 Task: Show pending requests.
Action: Mouse moved to (83, 135)
Screenshot: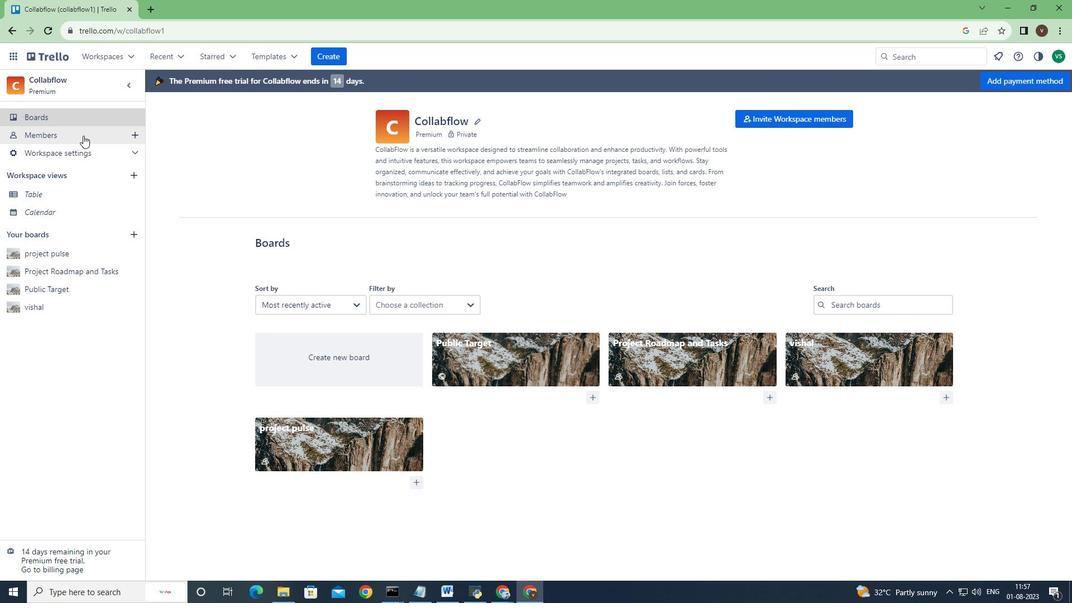 
Action: Mouse pressed left at (83, 135)
Screenshot: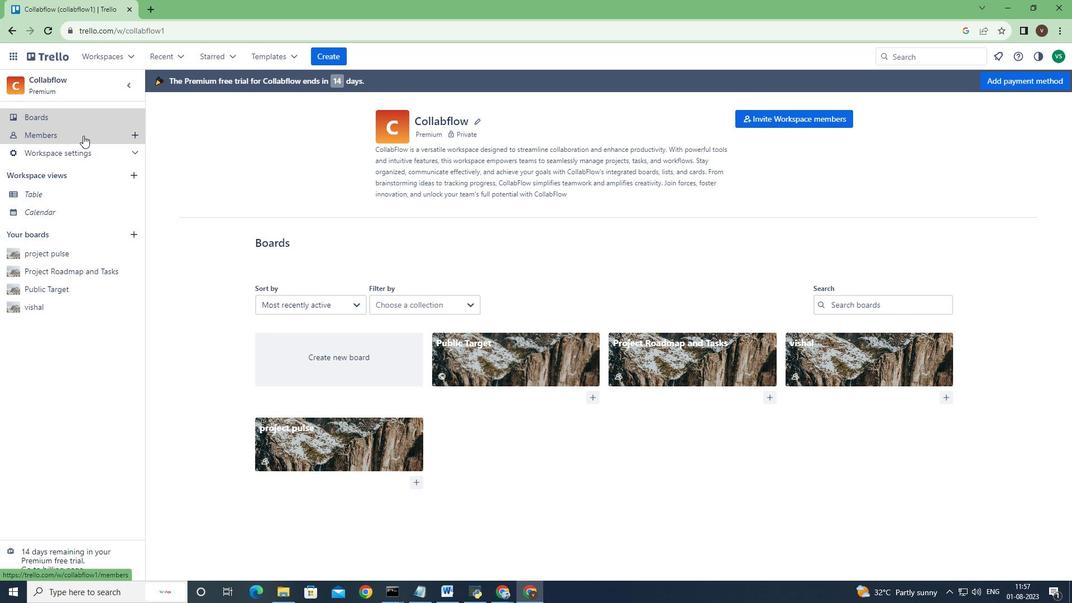 
Action: Mouse moved to (233, 312)
Screenshot: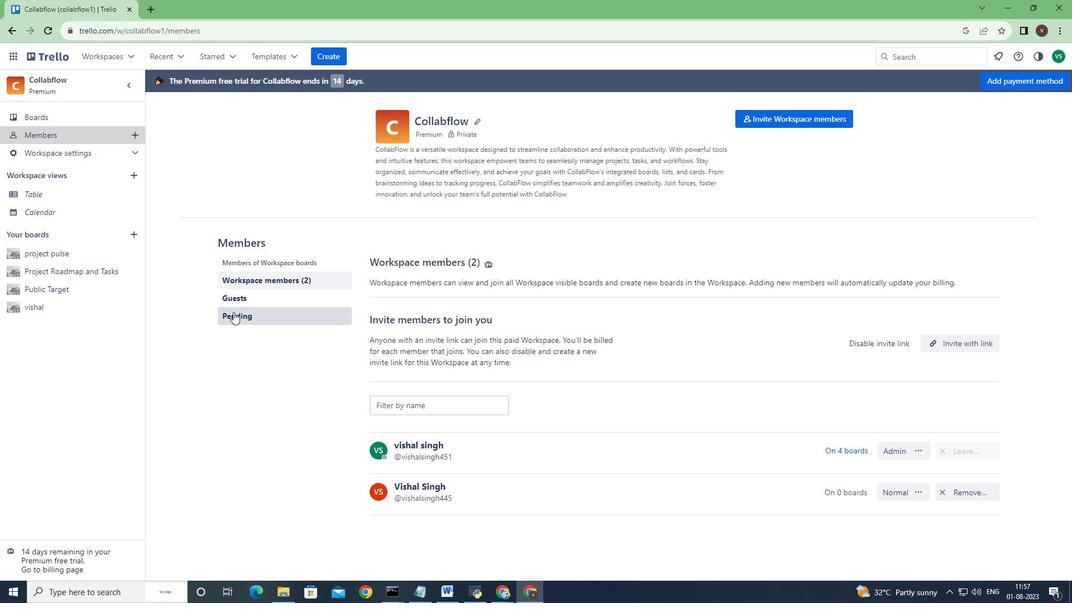 
Action: Mouse pressed left at (233, 312)
Screenshot: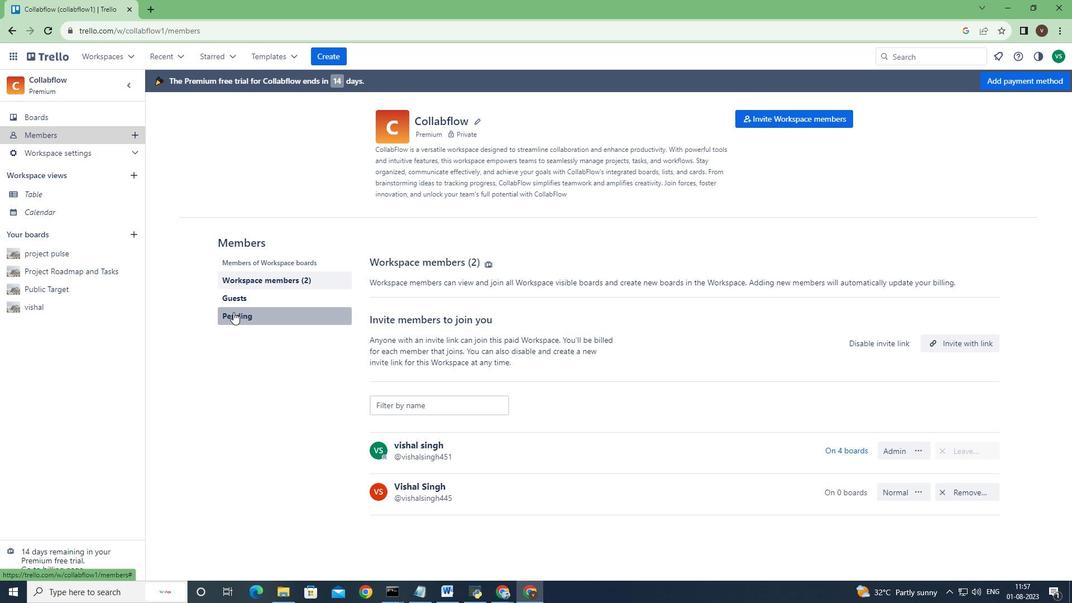 
Action: Mouse moved to (777, 347)
Screenshot: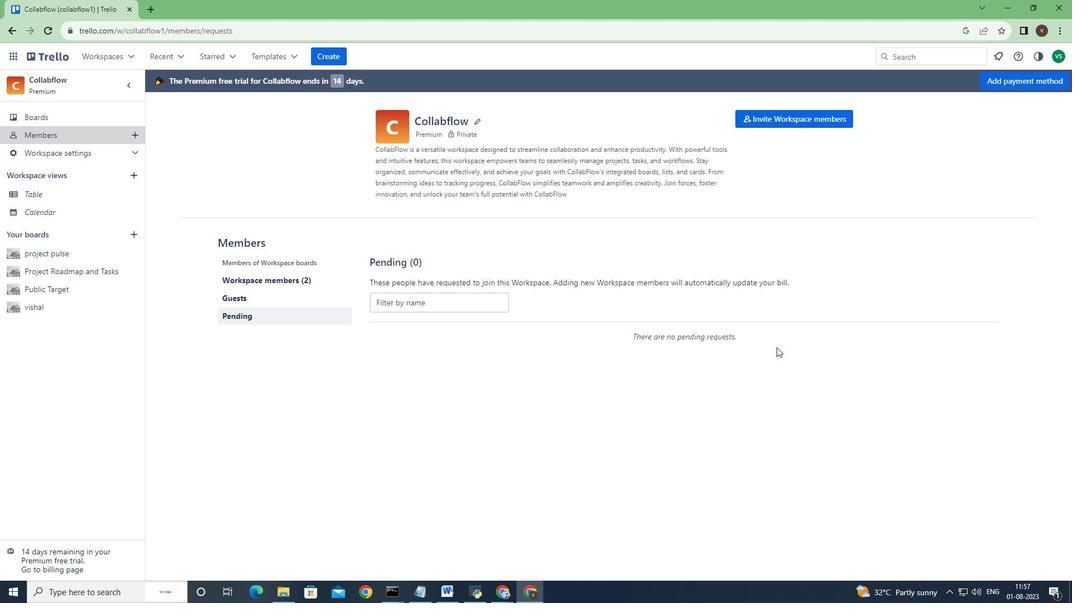 
